 Task: Plan a wildlife safari in Big Bend National Park, Texas, and Guadalupe Mountains National Park, Texas.
Action: Mouse moved to (215, 78)
Screenshot: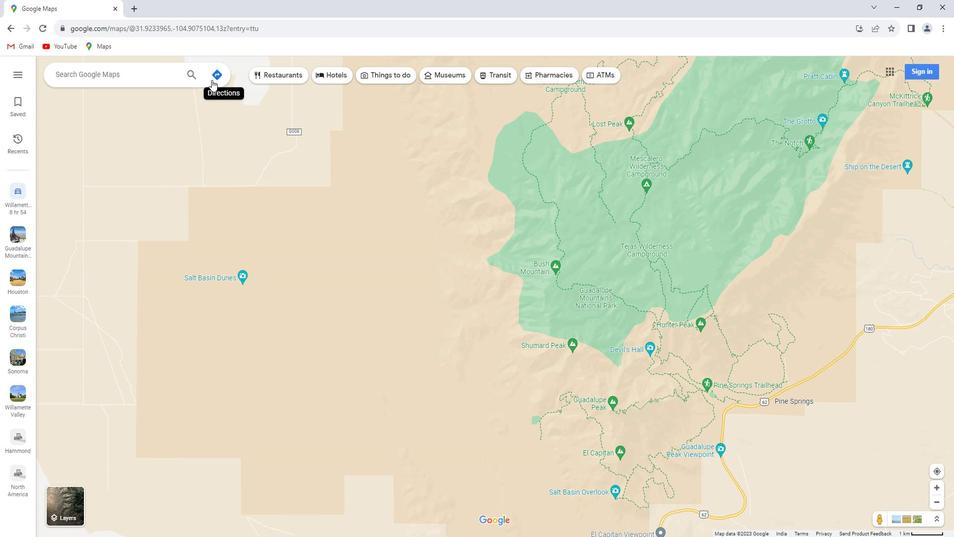 
Action: Mouse pressed left at (215, 78)
Screenshot: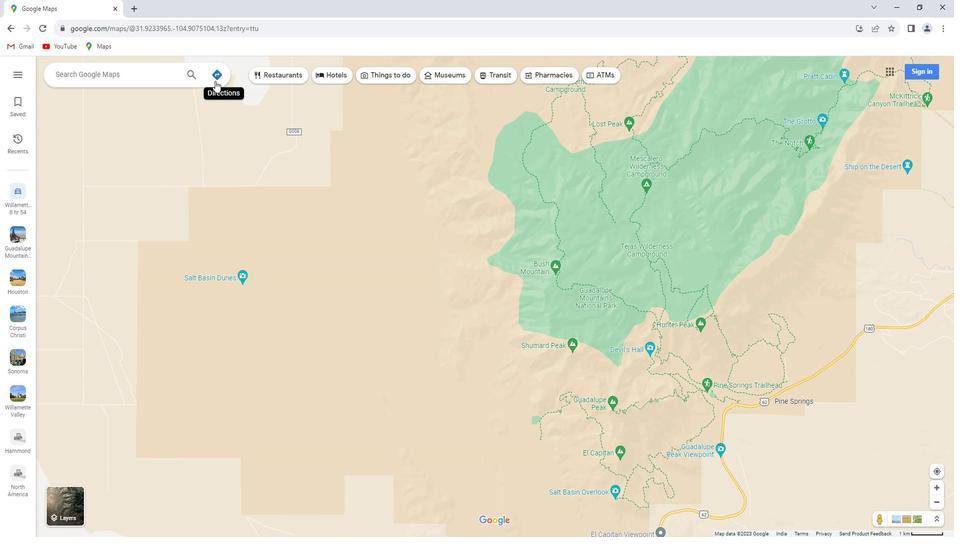 
Action: Mouse moved to (133, 95)
Screenshot: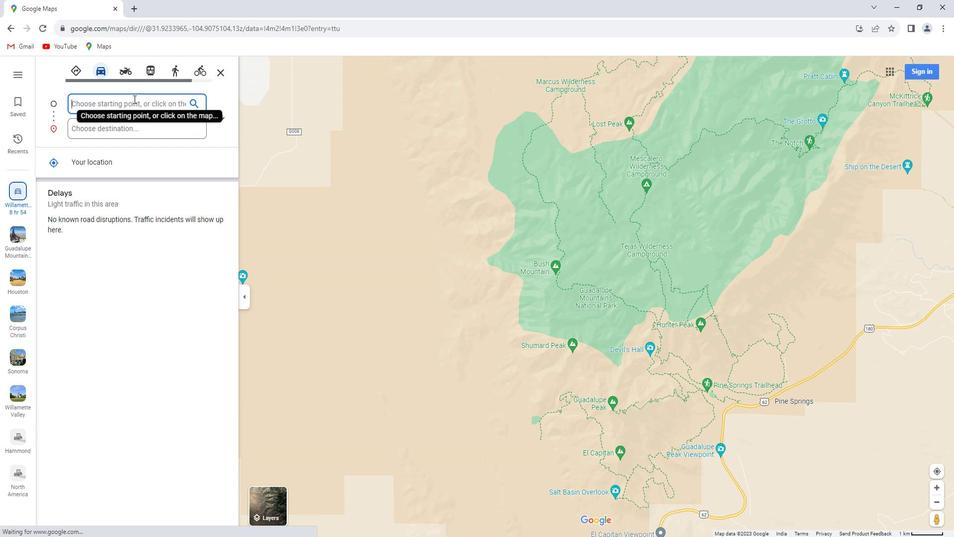 
Action: Key pressed <Key.shift>Big<Key.space><Key.shift>Bend<Key.space><Key.shift>National<Key.space><Key.shift>Park,<Key.space><Key.shift>texas
Screenshot: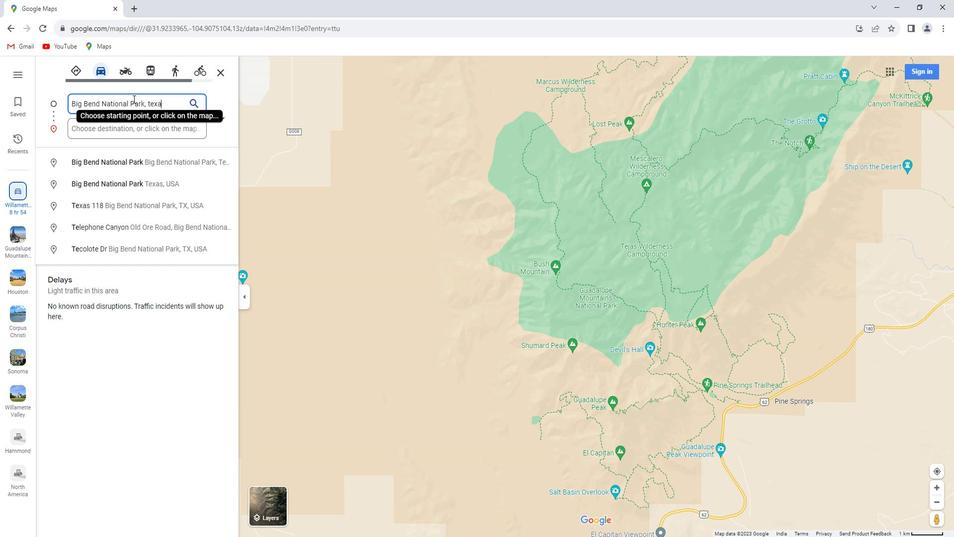 
Action: Mouse moved to (133, 121)
Screenshot: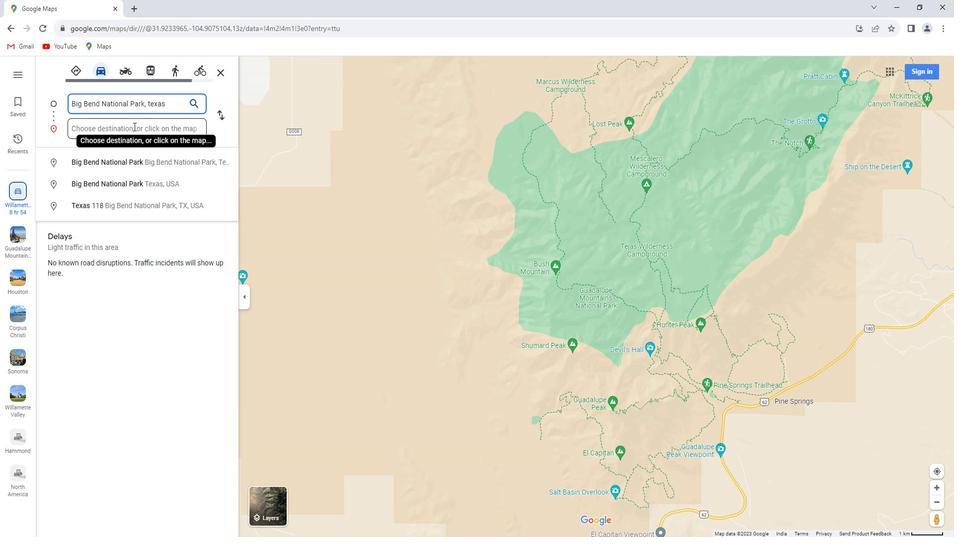 
Action: Mouse pressed left at (133, 121)
Screenshot: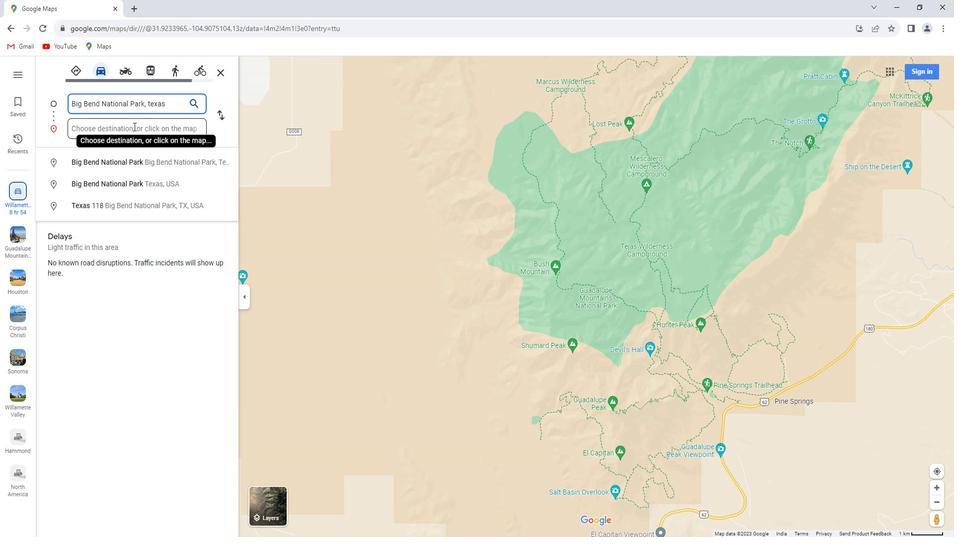 
Action: Key pressed <Key.shift>Guadalupe<Key.space><Key.shift>Mountains<Key.space><Key.shift>National<Key.space><Key.shift>Park,<Key.space><Key.shift>texas<Key.enter>
Screenshot: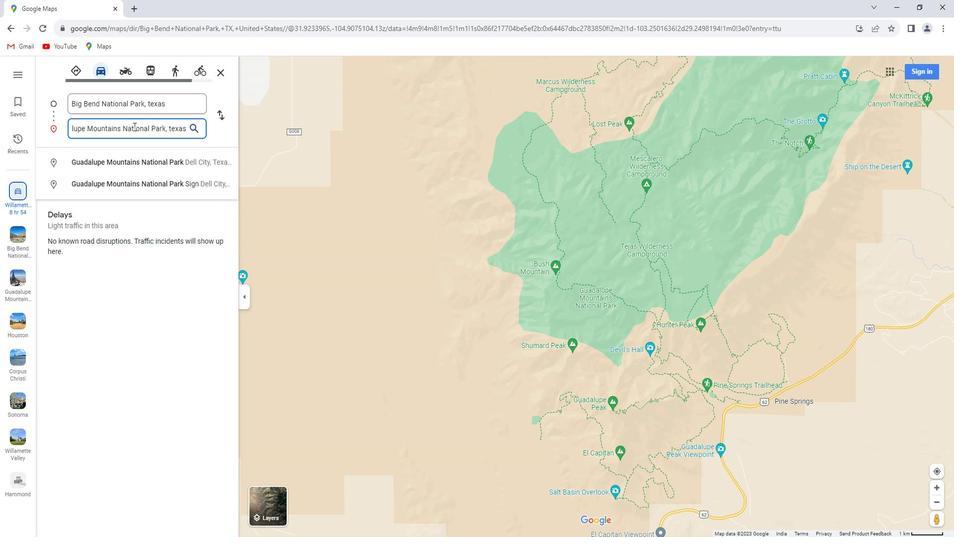 
Action: Mouse moved to (475, 73)
Screenshot: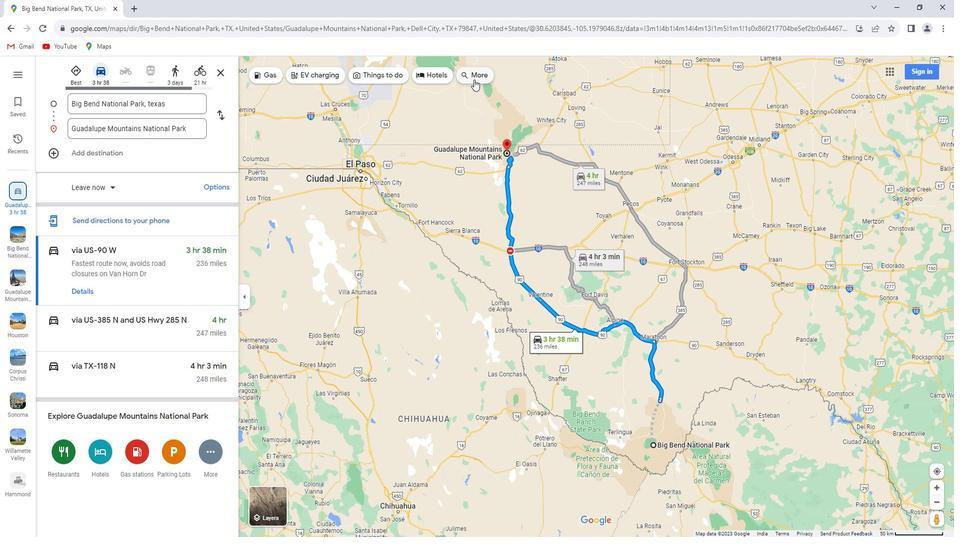 
Action: Mouse pressed left at (475, 73)
Screenshot: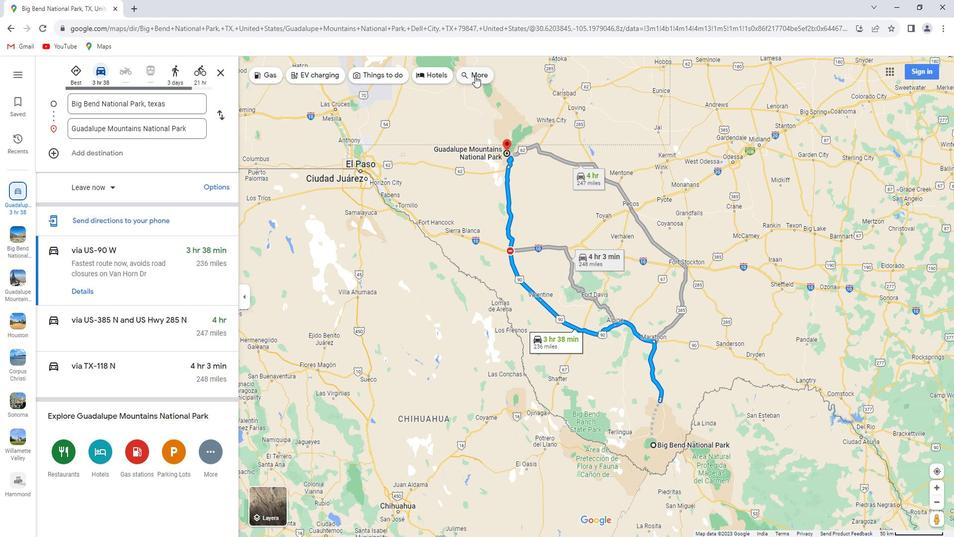 
Action: Mouse moved to (126, 68)
Screenshot: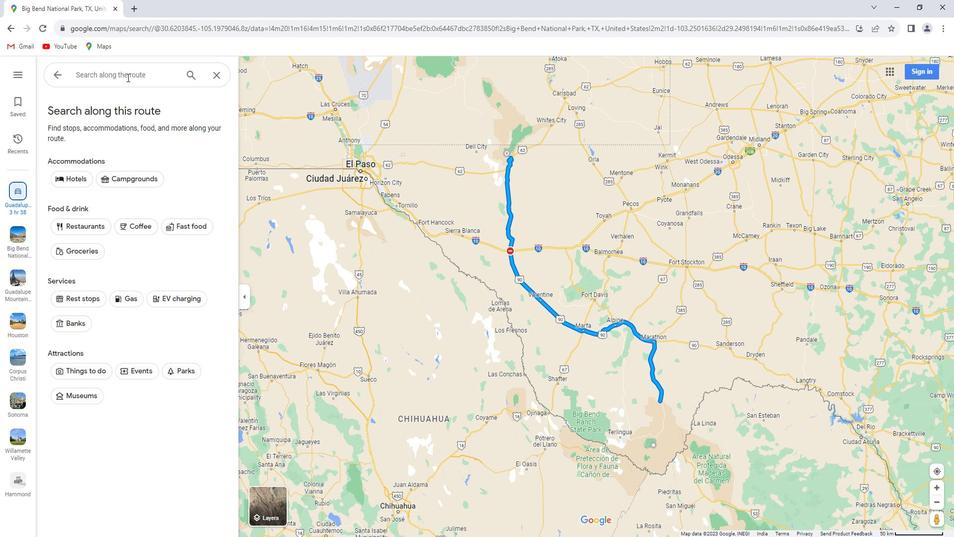 
Action: Mouse pressed left at (126, 68)
Screenshot: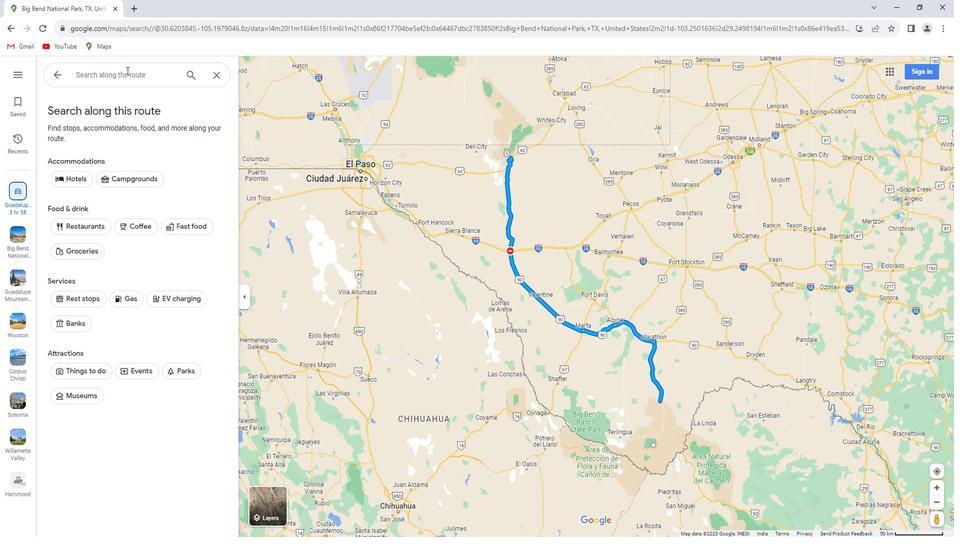 
Action: Key pressed wild<Key.space><Key.backspace>life<Key.space>safari<Key.enter>
Screenshot: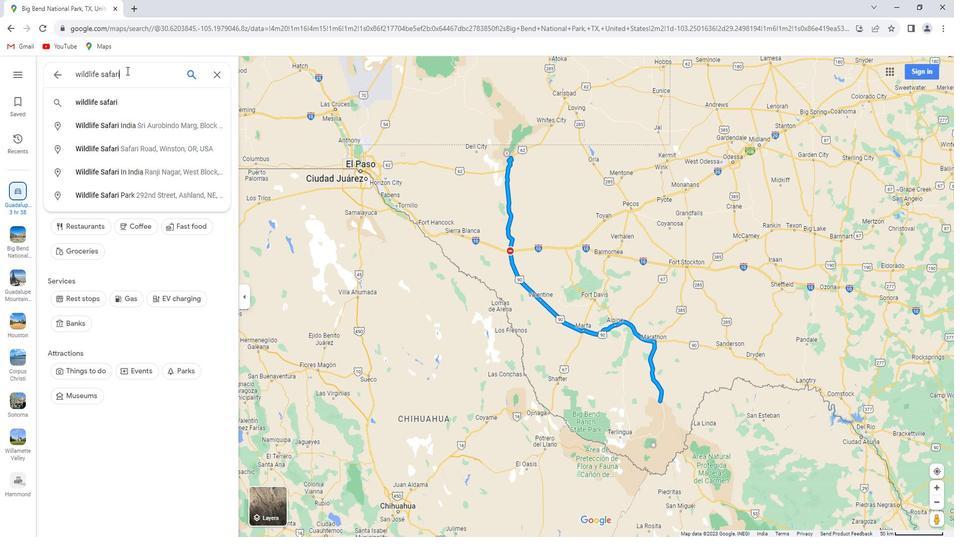 
Action: Mouse moved to (143, 130)
Screenshot: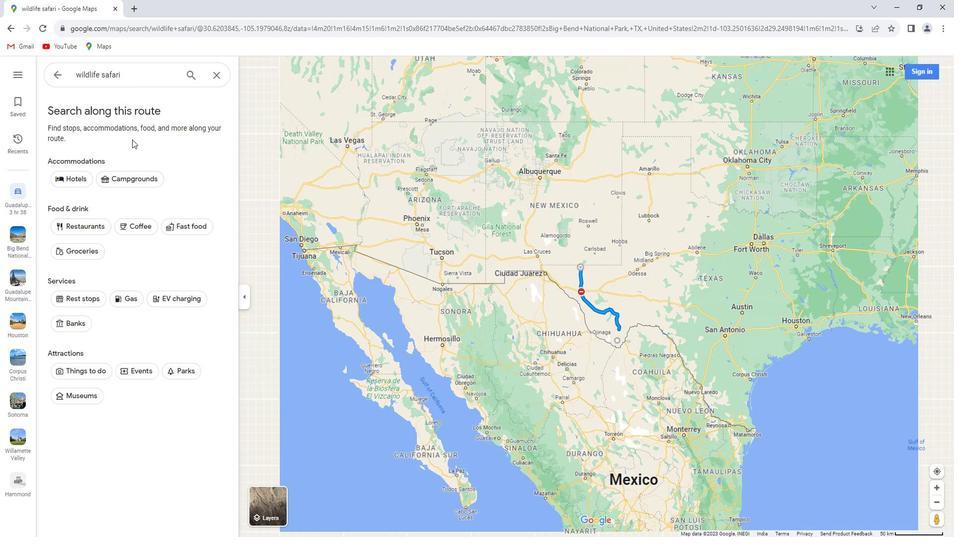 
